 Task: Set "Direct MV prediction mode" for "H.264/MPEG-4 Part 10/AVC encoder (x264)" to auto.
Action: Mouse moved to (106, 18)
Screenshot: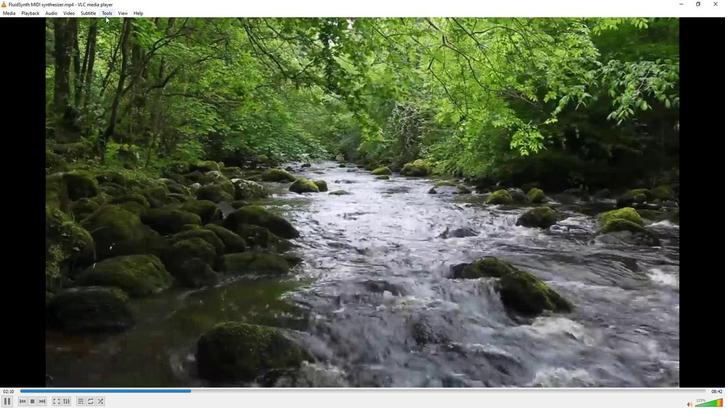 
Action: Mouse pressed left at (106, 18)
Screenshot: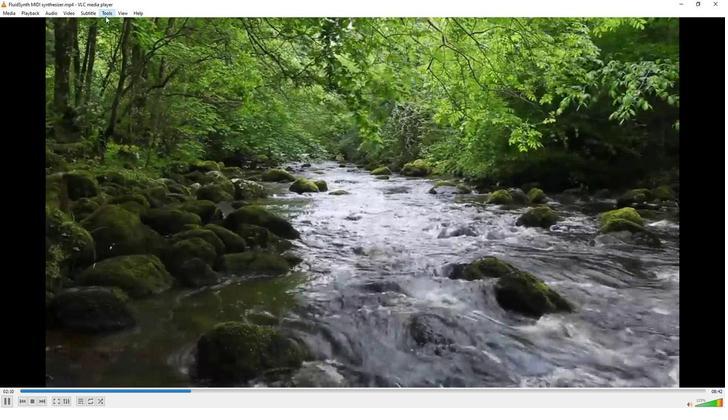 
Action: Mouse moved to (125, 106)
Screenshot: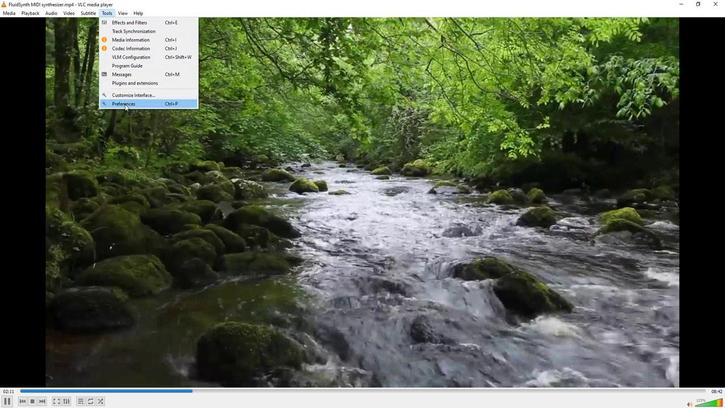 
Action: Mouse pressed left at (125, 106)
Screenshot: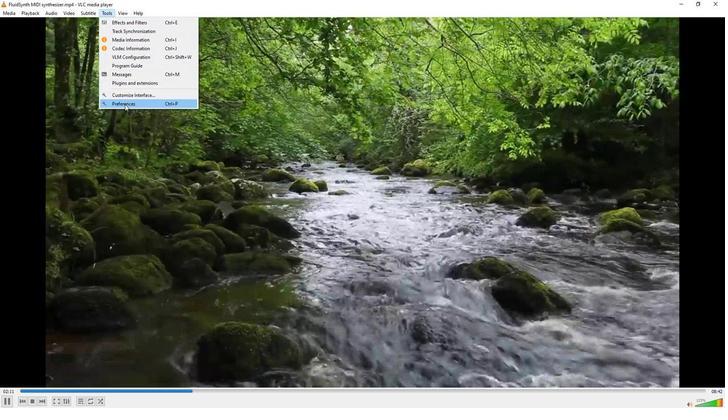 
Action: Mouse moved to (84, 315)
Screenshot: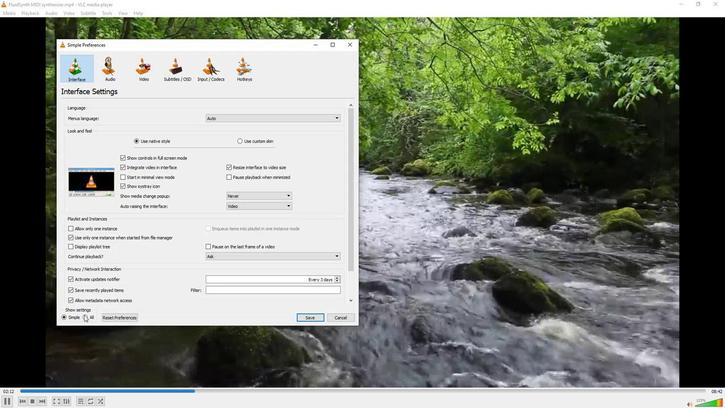 
Action: Mouse pressed left at (84, 315)
Screenshot: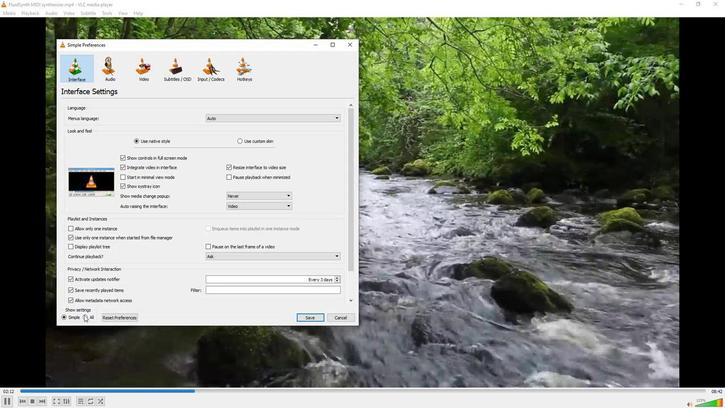 
Action: Mouse moved to (73, 242)
Screenshot: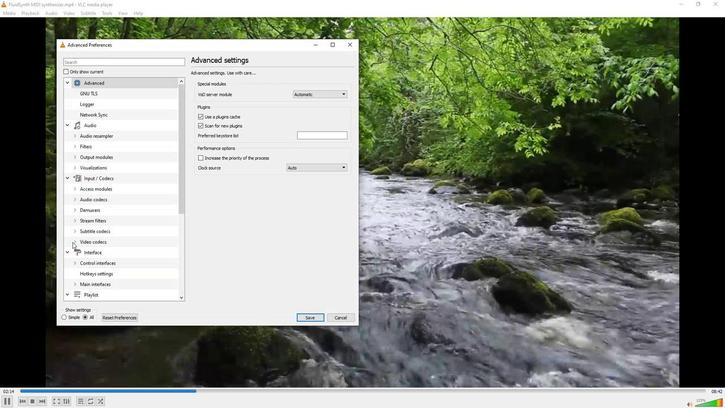 
Action: Mouse pressed left at (73, 242)
Screenshot: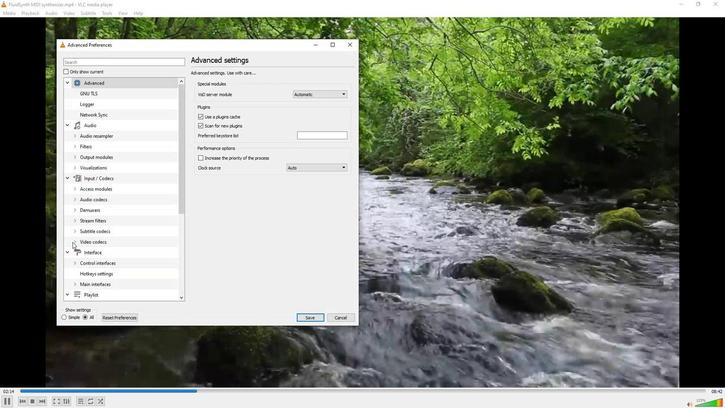 
Action: Mouse moved to (99, 257)
Screenshot: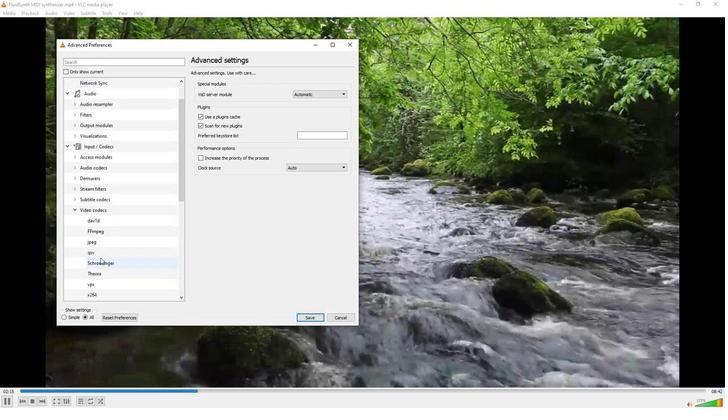 
Action: Mouse scrolled (99, 257) with delta (0, 0)
Screenshot: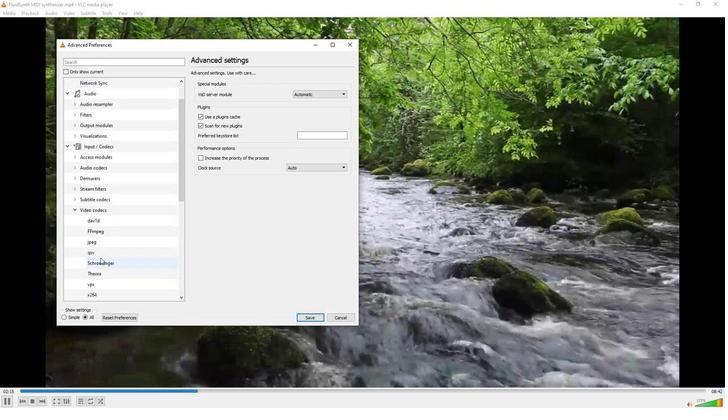 
Action: Mouse moved to (108, 291)
Screenshot: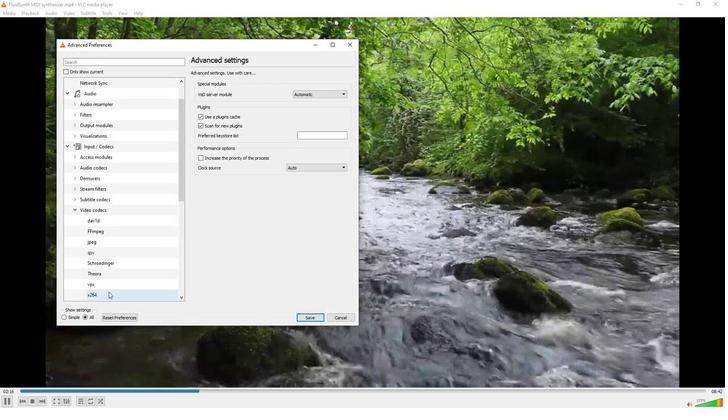 
Action: Mouse pressed left at (108, 291)
Screenshot: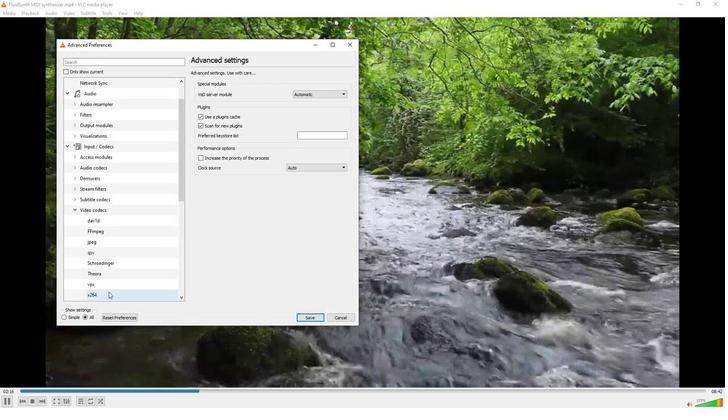 
Action: Mouse moved to (237, 265)
Screenshot: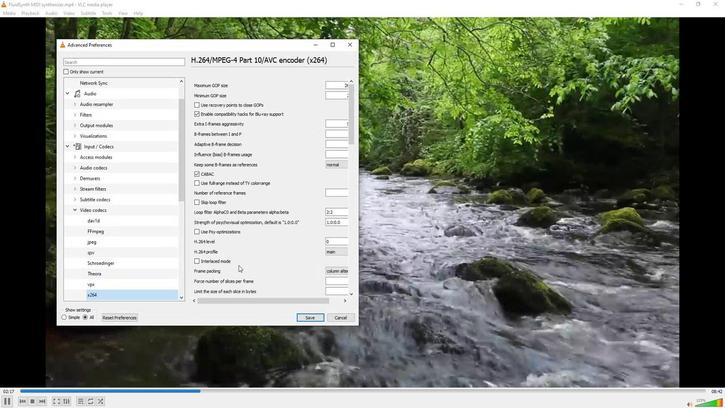 
Action: Mouse scrolled (237, 265) with delta (0, 0)
Screenshot: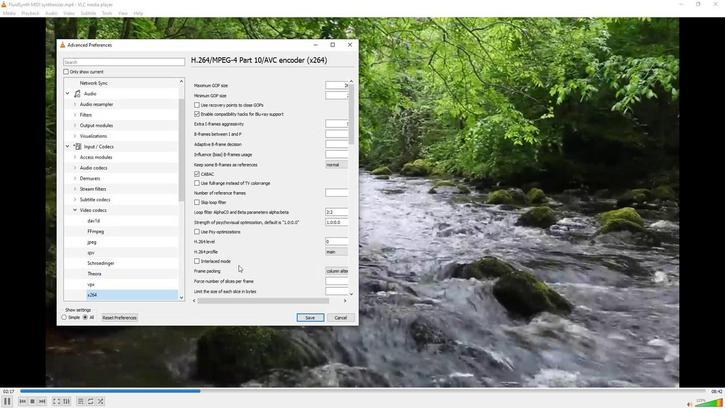 
Action: Mouse scrolled (237, 265) with delta (0, 0)
Screenshot: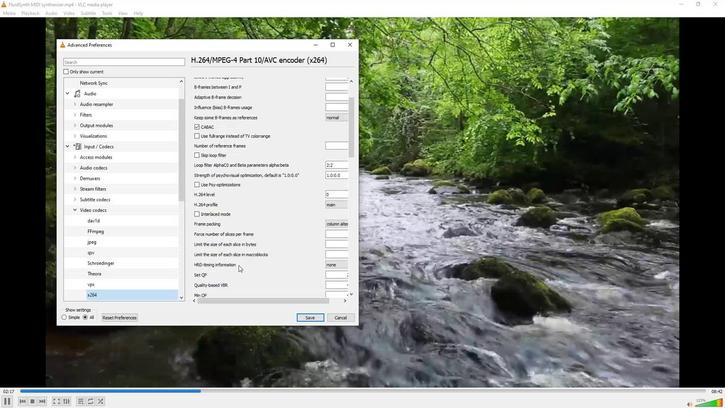 
Action: Mouse scrolled (237, 265) with delta (0, 0)
Screenshot: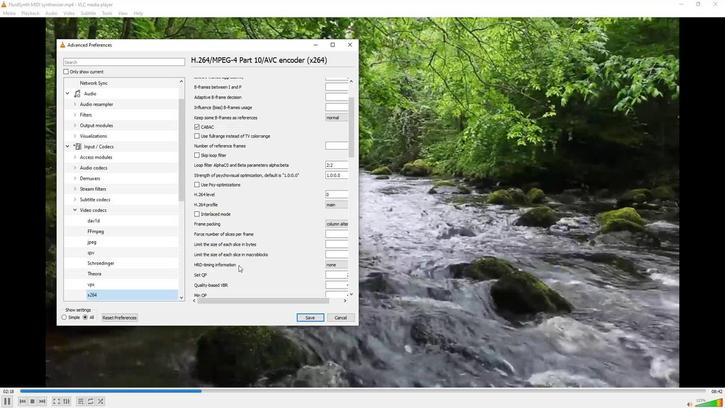 
Action: Mouse scrolled (237, 265) with delta (0, 0)
Screenshot: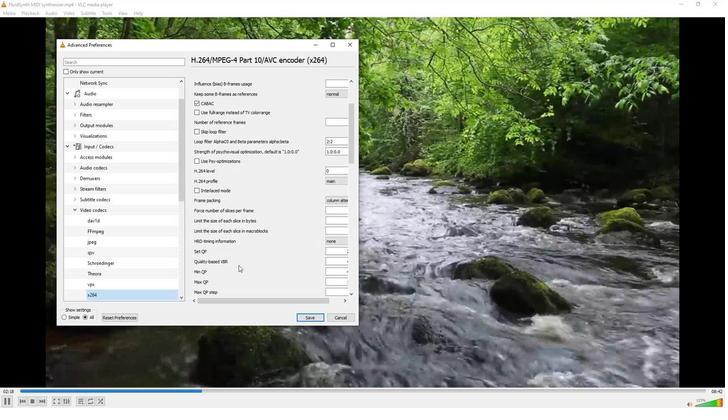 
Action: Mouse scrolled (237, 265) with delta (0, 0)
Screenshot: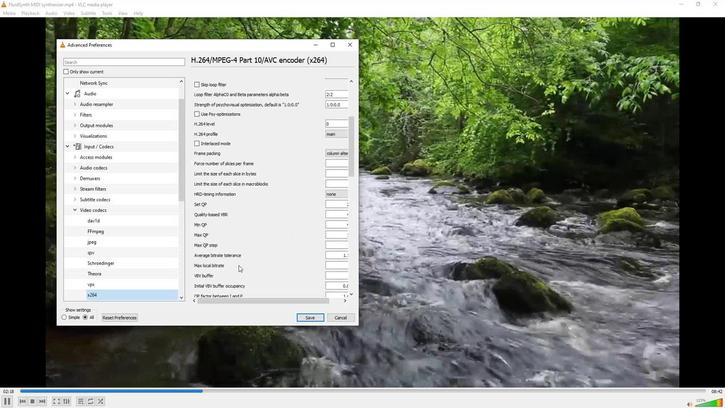 
Action: Mouse scrolled (237, 265) with delta (0, 0)
Screenshot: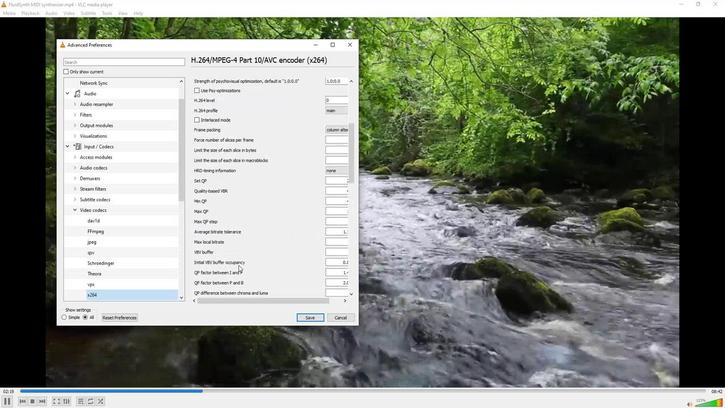 
Action: Mouse scrolled (237, 265) with delta (0, 0)
Screenshot: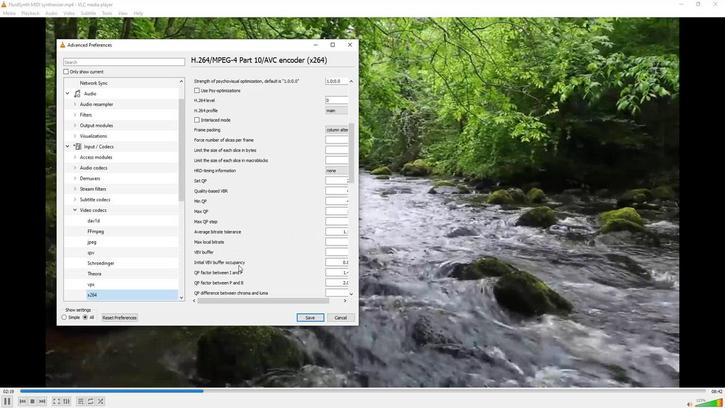 
Action: Mouse scrolled (237, 265) with delta (0, 0)
Screenshot: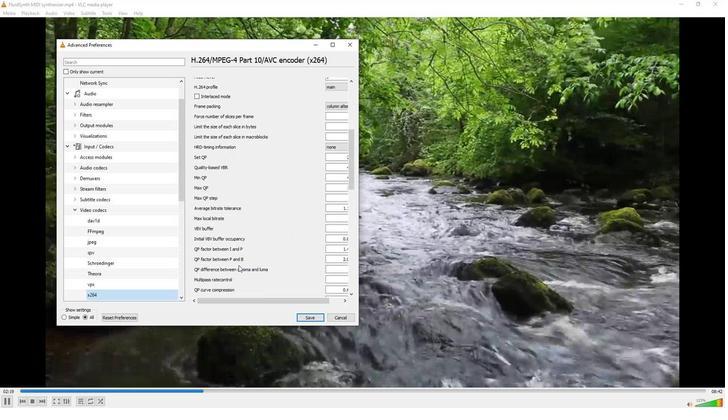 
Action: Mouse scrolled (237, 265) with delta (0, 0)
Screenshot: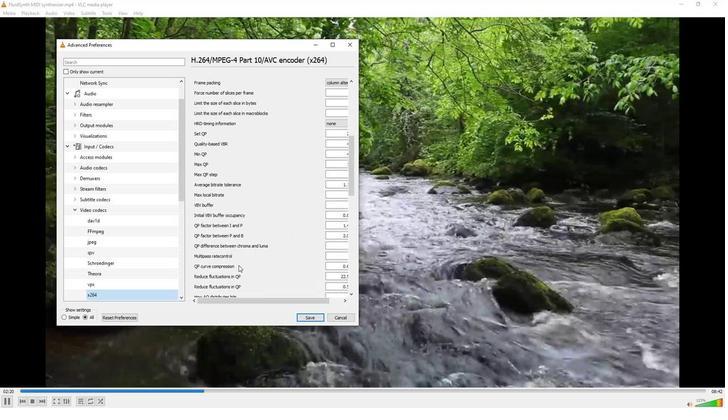 
Action: Mouse scrolled (237, 265) with delta (0, 0)
Screenshot: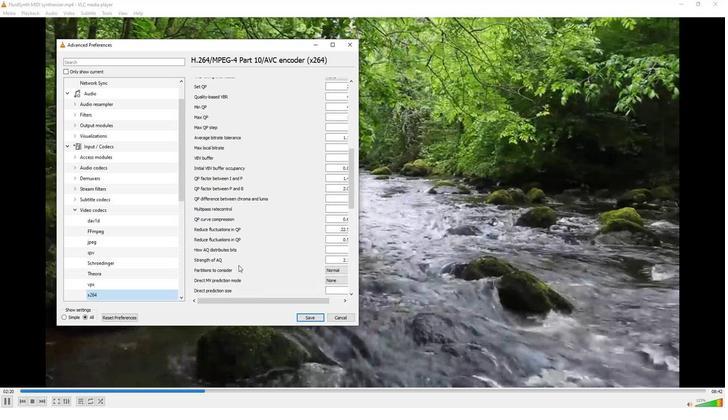 
Action: Mouse moved to (312, 299)
Screenshot: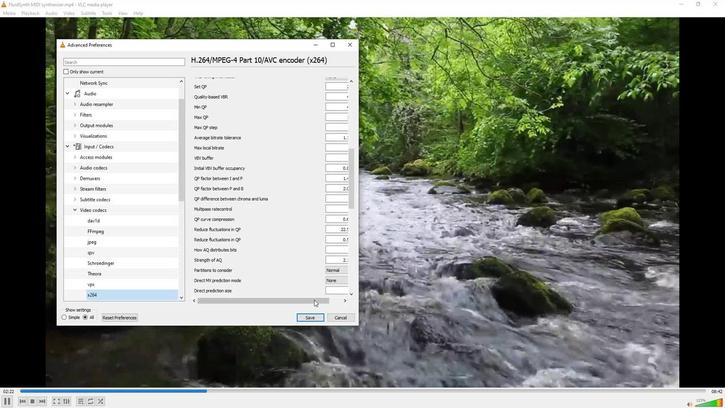 
Action: Mouse pressed left at (312, 299)
Screenshot: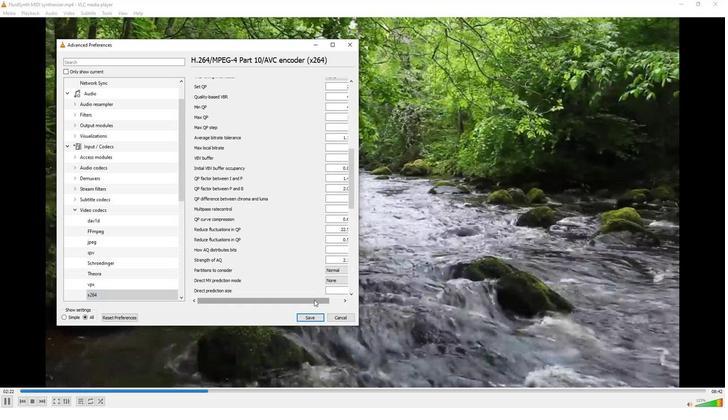 
Action: Mouse moved to (329, 279)
Screenshot: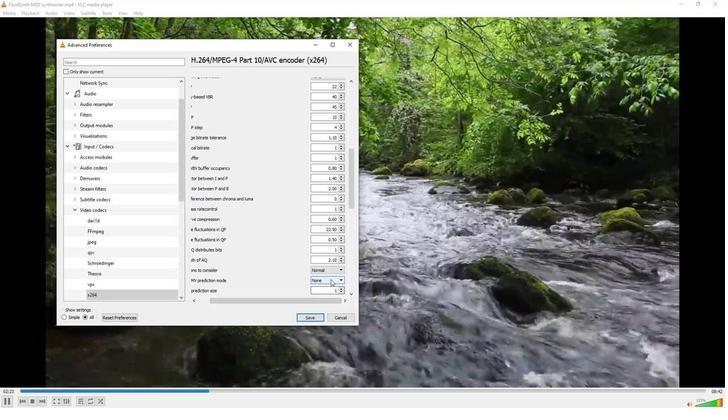 
Action: Mouse pressed left at (329, 279)
Screenshot: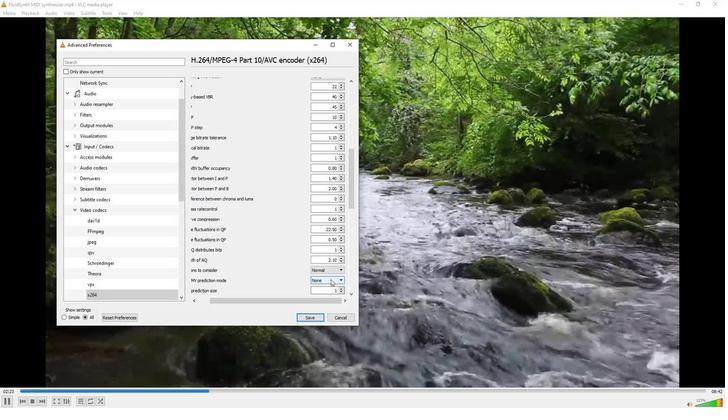 
Action: Mouse moved to (321, 300)
Screenshot: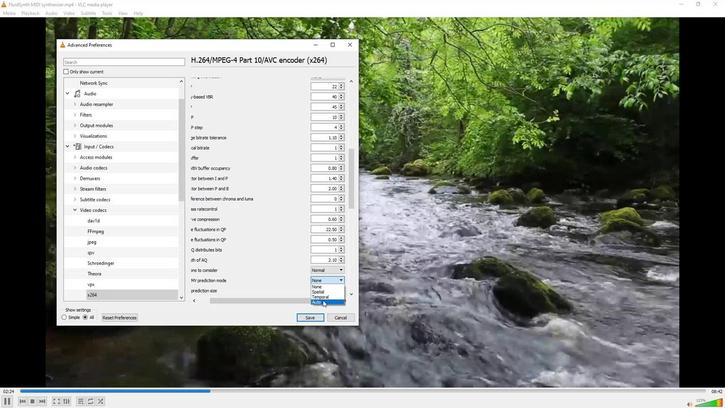
Action: Mouse pressed left at (321, 300)
Screenshot: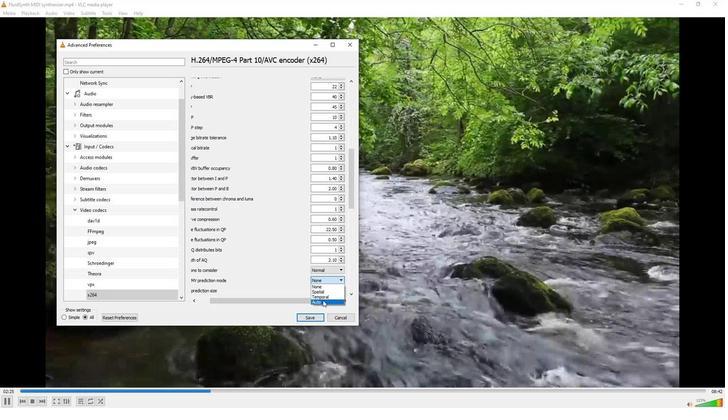 
